 Task: Add Tender Bison All Natural Ground Bison to the cart.
Action: Mouse moved to (215, 88)
Screenshot: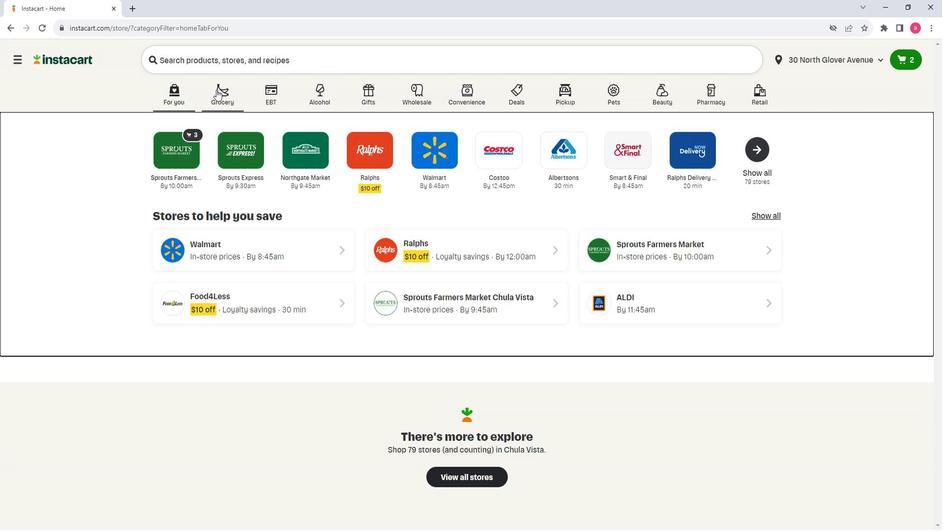 
Action: Mouse pressed left at (215, 88)
Screenshot: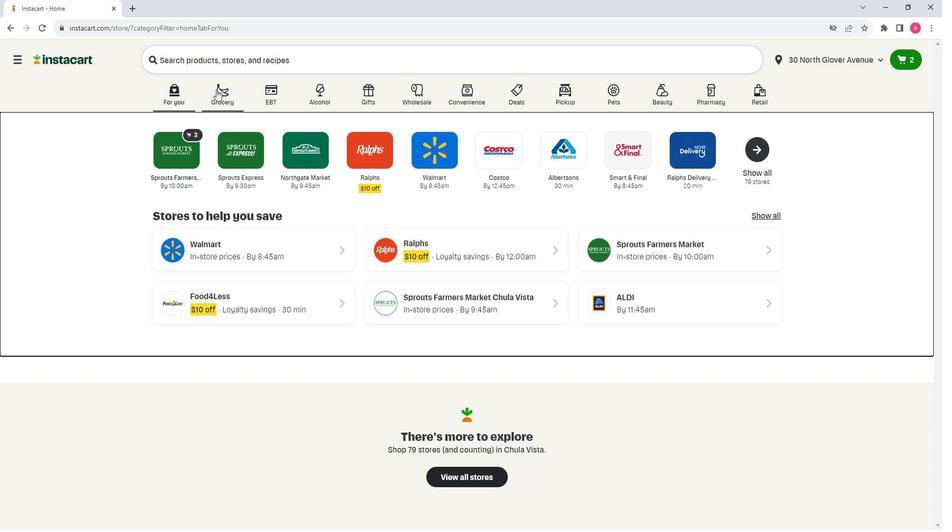 
Action: Mouse moved to (215, 285)
Screenshot: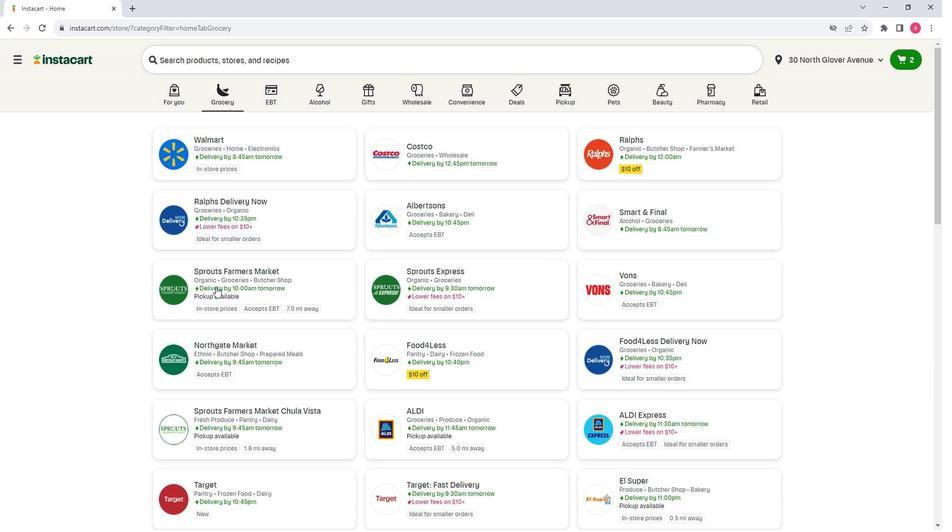 
Action: Mouse pressed left at (215, 285)
Screenshot: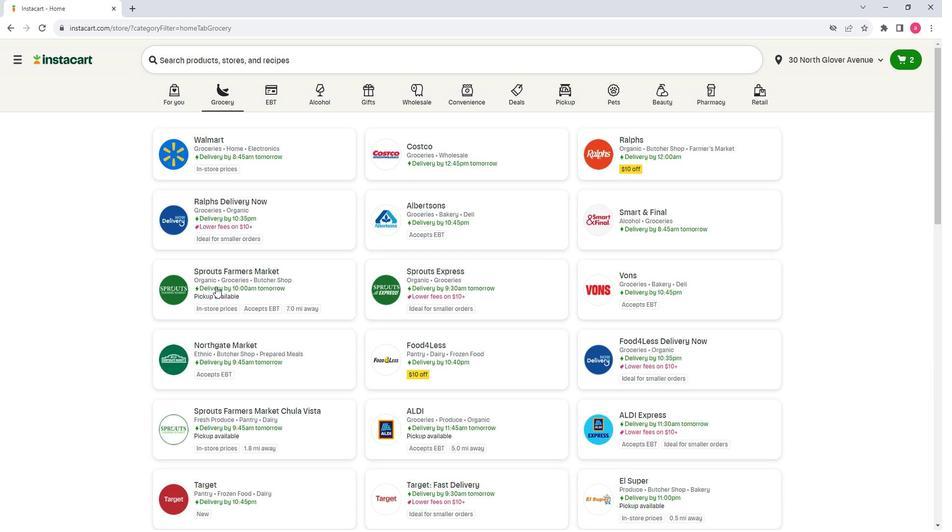
Action: Mouse moved to (96, 341)
Screenshot: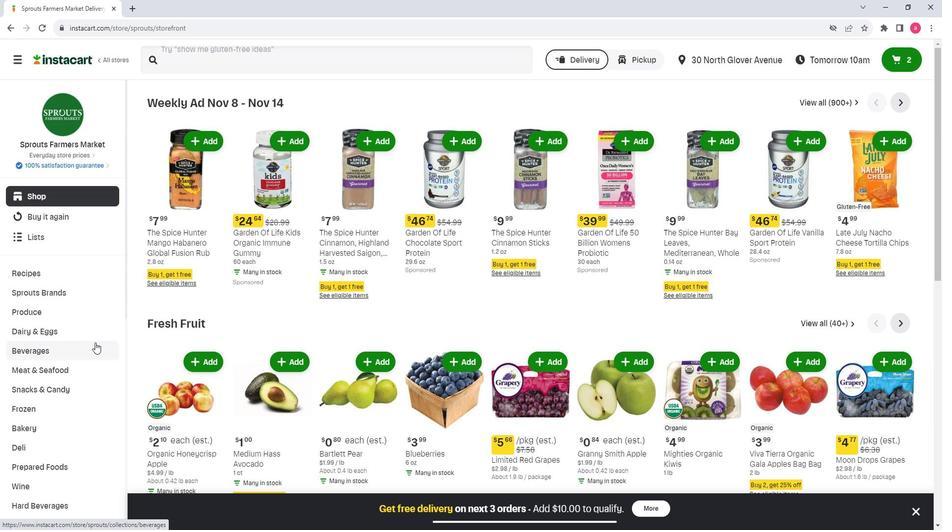 
Action: Mouse scrolled (96, 341) with delta (0, 0)
Screenshot: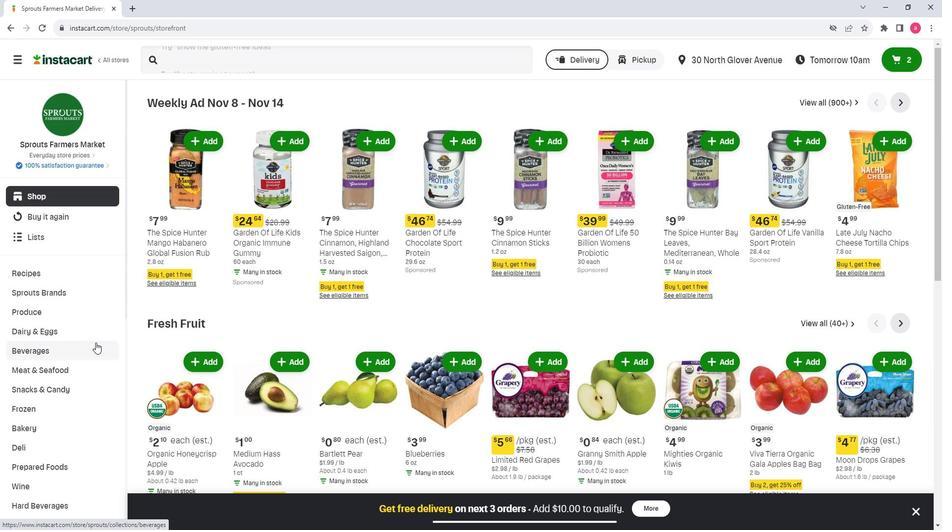 
Action: Mouse moved to (70, 291)
Screenshot: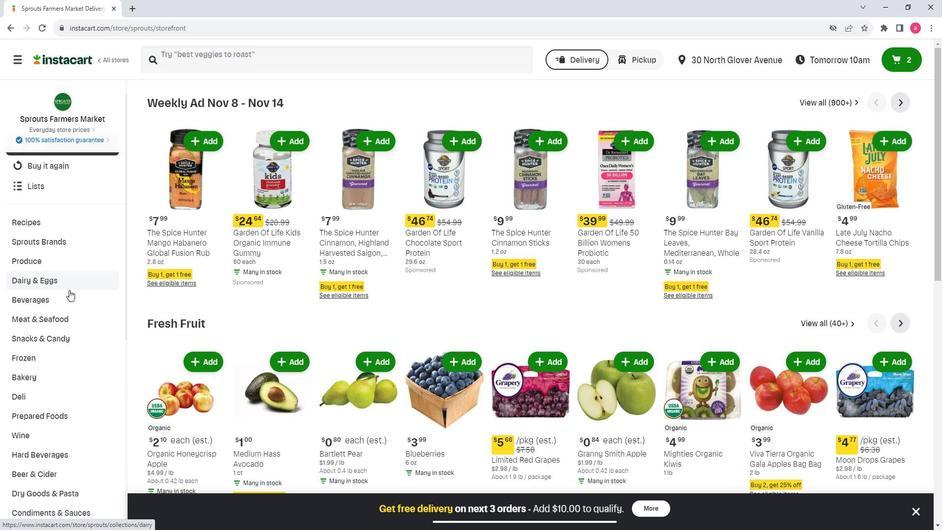 
Action: Mouse scrolled (70, 290) with delta (0, 0)
Screenshot: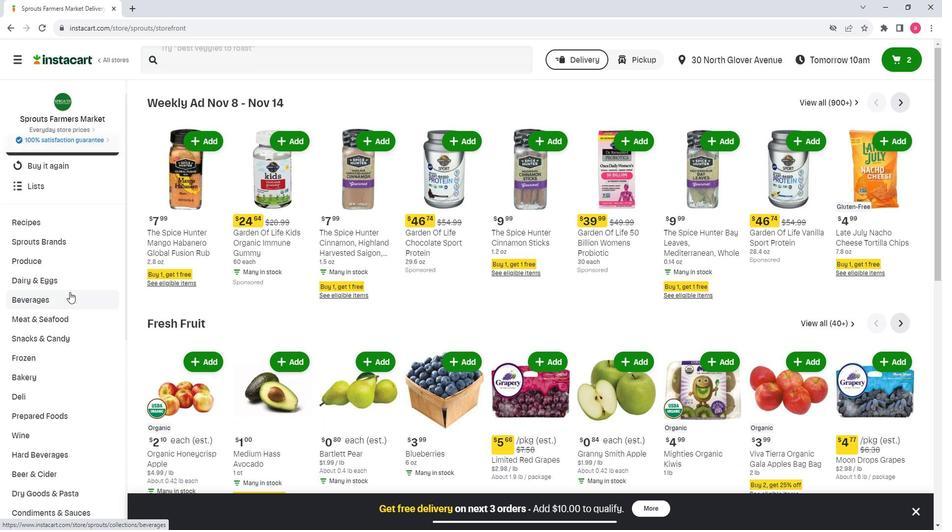 
Action: Mouse scrolled (70, 290) with delta (0, 0)
Screenshot: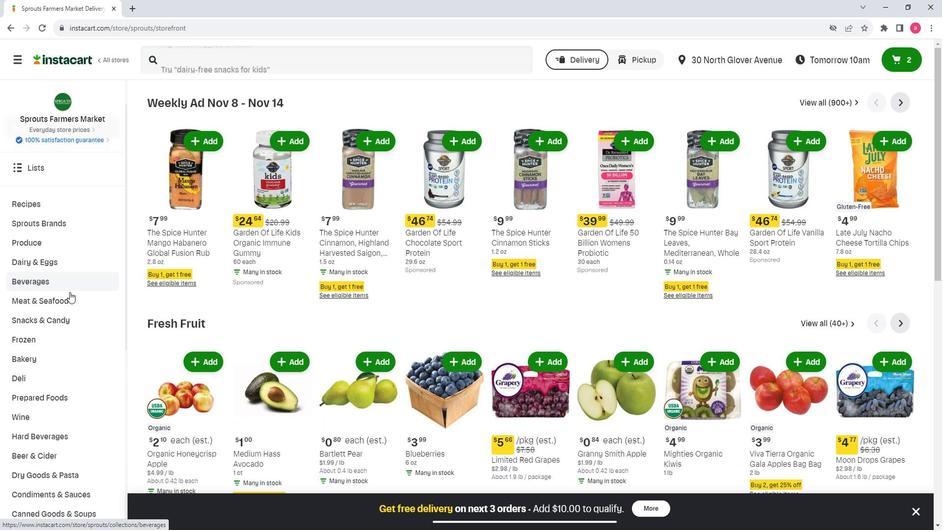 
Action: Mouse moved to (46, 217)
Screenshot: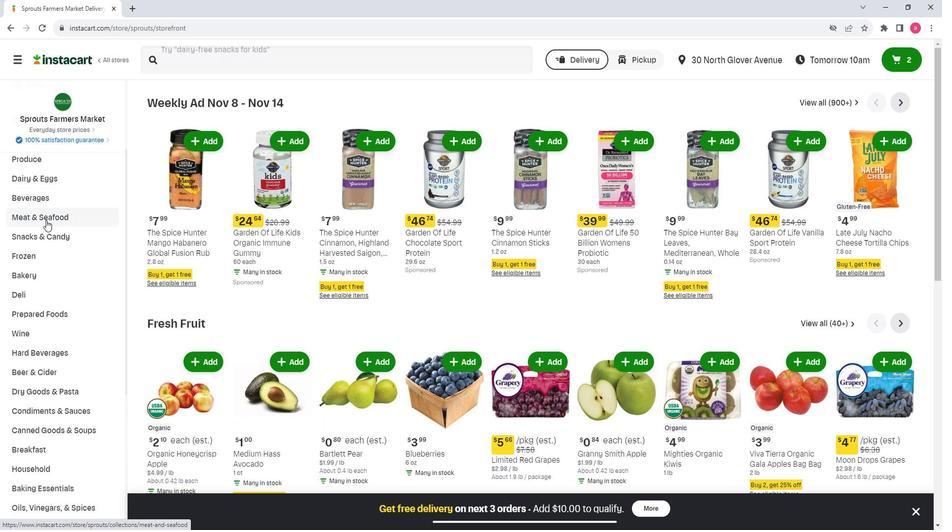 
Action: Mouse pressed left at (46, 217)
Screenshot: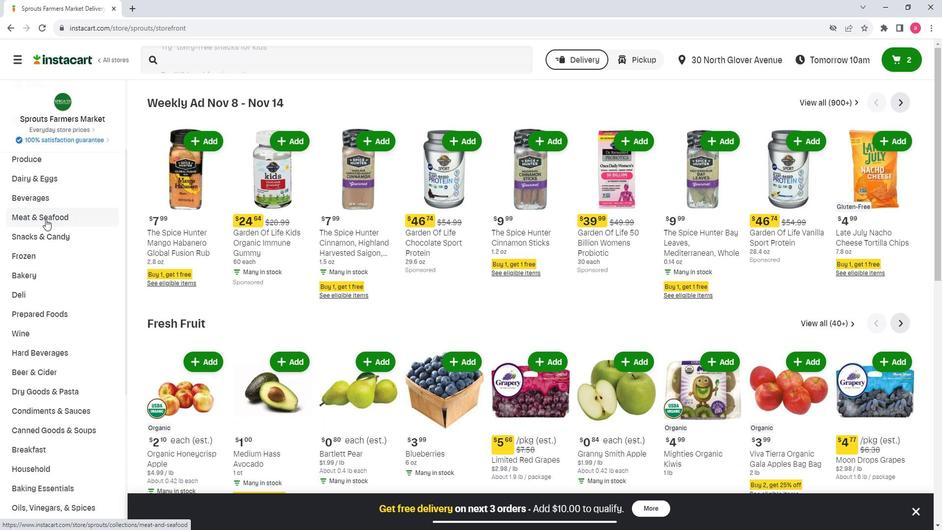 
Action: Mouse moved to (73, 371)
Screenshot: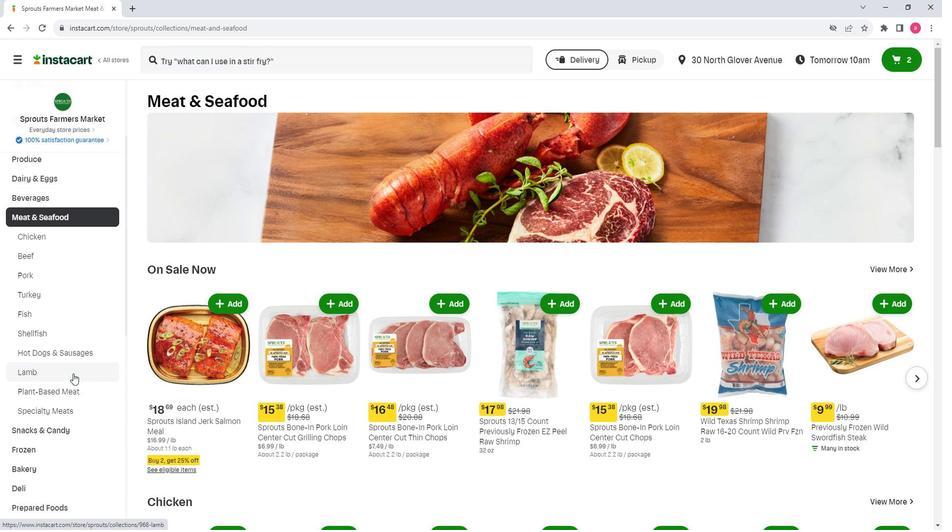 
Action: Mouse pressed left at (73, 371)
Screenshot: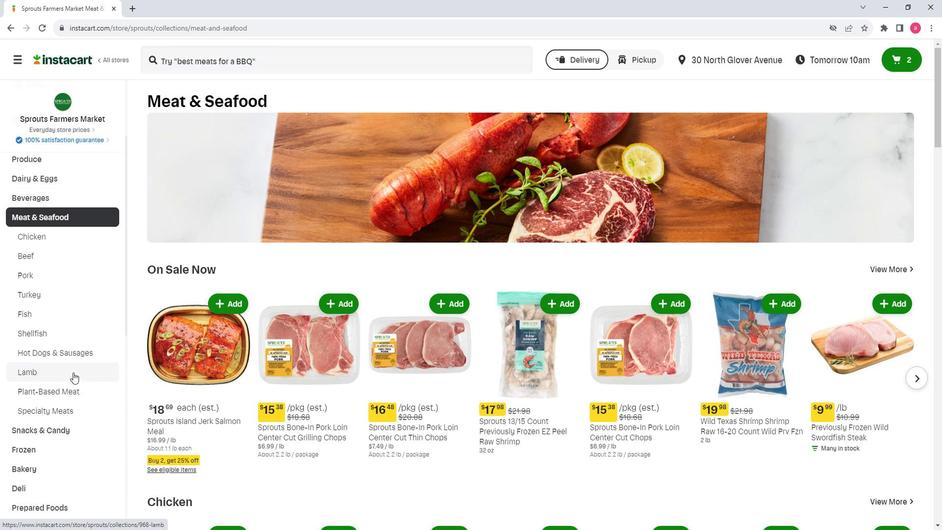 
Action: Mouse moved to (282, 63)
Screenshot: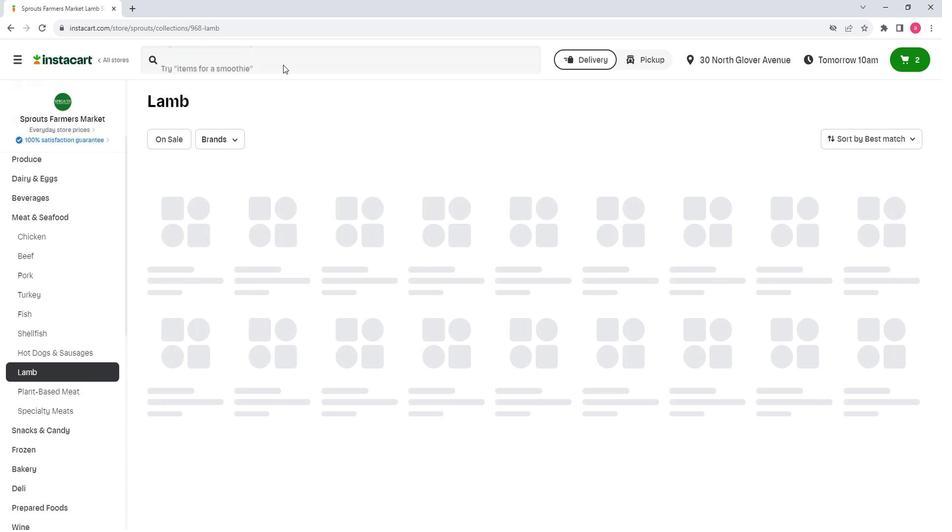 
Action: Mouse pressed left at (282, 63)
Screenshot: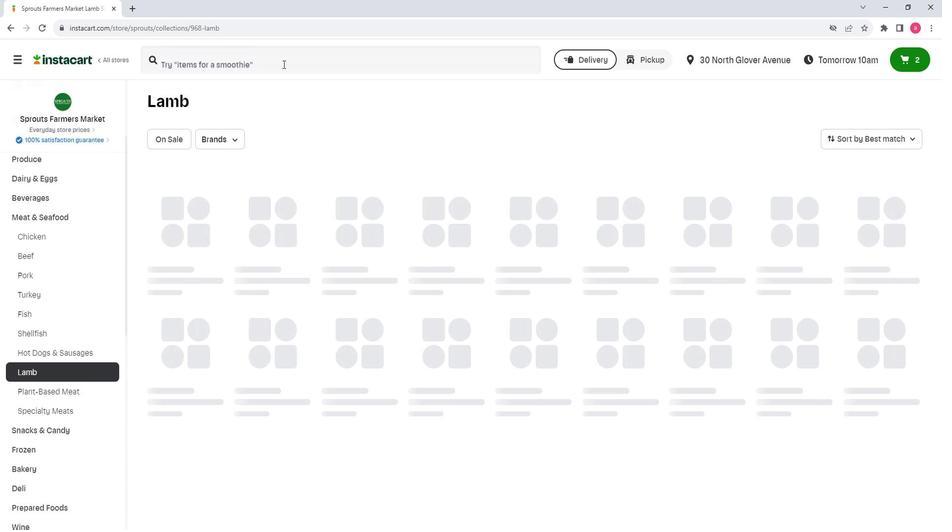 
Action: Key pressed <Key.shift><Key.shift><Key.shift><Key.shift>Tender<Key.space><Key.shift>D<Key.backspace><Key.shift>Bison<Key.space><Key.shift><Key.shift><Key.shift><Key.shift><Key.shift><Key.shift><Key.shift><Key.shift><Key.shift><Key.shift><Key.shift><Key.shift><Key.shift><Key.shift><Key.shift><Key.shift><Key.shift><Key.shift><Key.shift><Key.shift><Key.shift>All<Key.space><Key.shift><Key.shift><Key.shift><Key.shift><Key.shift><Key.shift><Key.shift><Key.shift>Natural<Key.space><Key.shift><Key.shift><Key.shift><Key.shift><Key.shift><Key.shift><Key.shift><Key.shift><Key.shift><Key.shift><Key.shift><Key.shift><Key.shift><Key.shift><Key.shift><Key.shift><Key.shift><Key.shift><Key.shift><Key.shift><Key.shift><Key.shift><Key.shift>Ground<Key.space><Key.shift><Key.shift><Key.shift><Key.shift><Key.shift><Key.shift>Bison<Key.space><Key.enter>
Screenshot: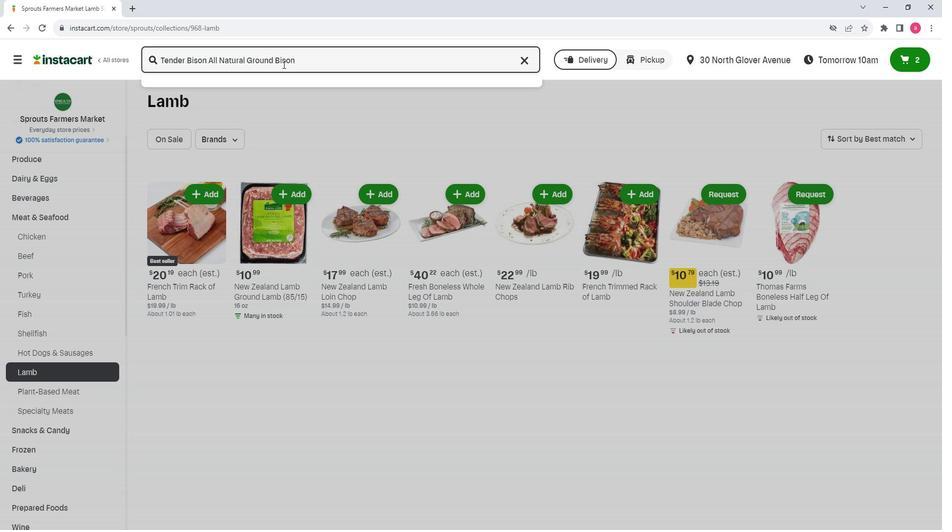 
Action: Mouse moved to (266, 146)
Screenshot: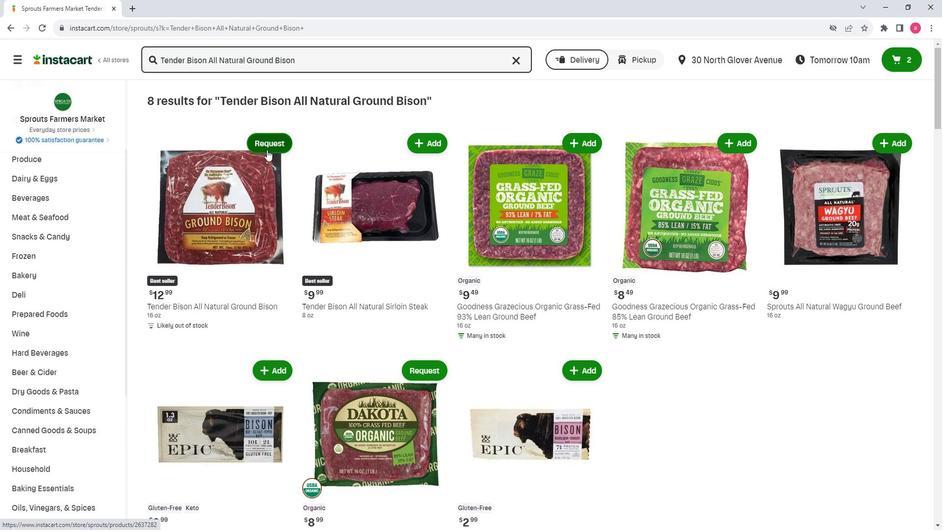 
Action: Mouse pressed left at (266, 146)
Screenshot: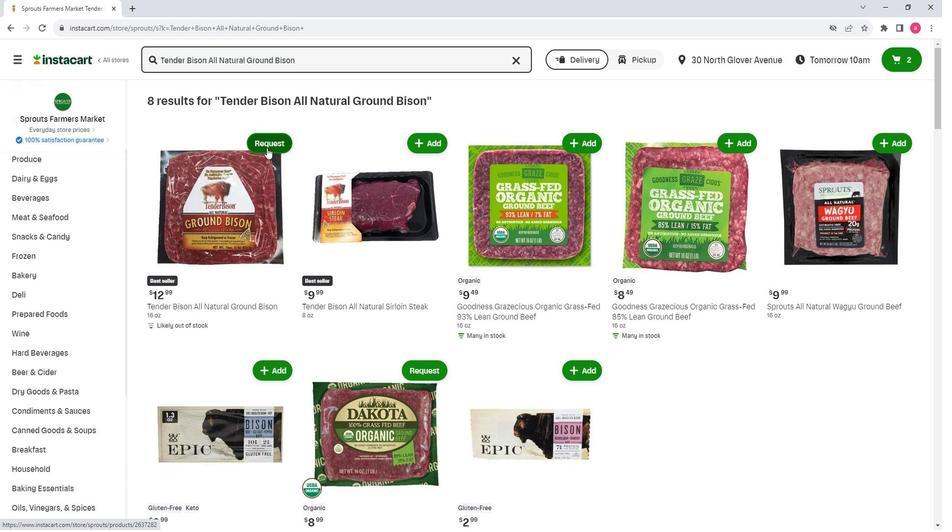 
Action: Mouse moved to (459, 416)
Screenshot: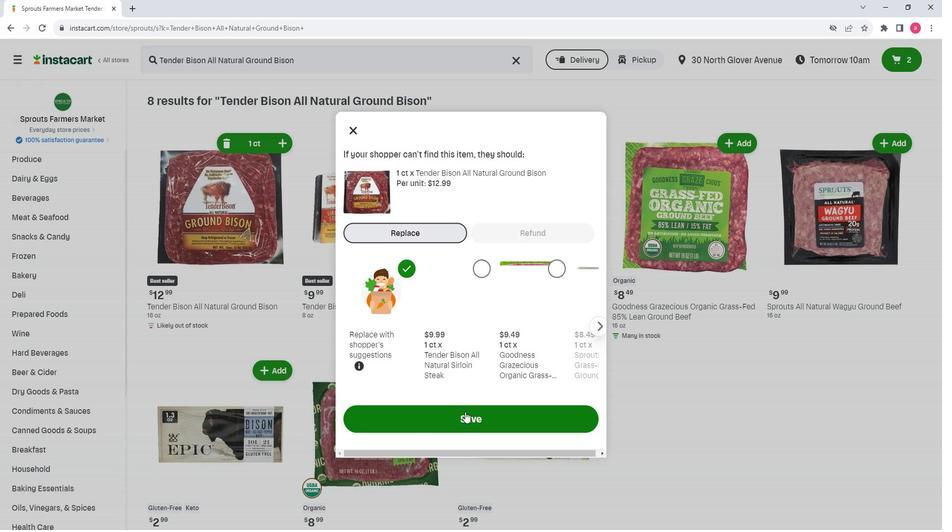 
Action: Mouse pressed left at (459, 416)
Screenshot: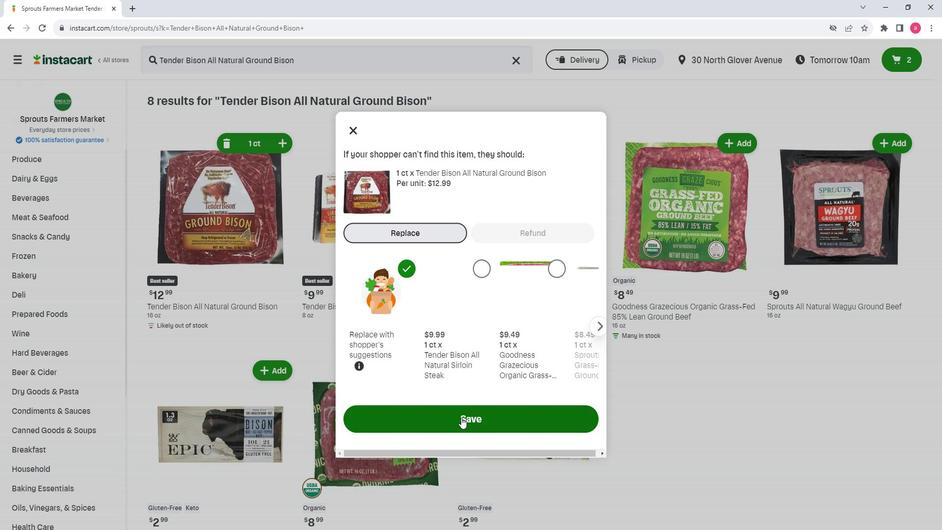
